 Task: Select Convenience. Add to cart, from Roadrunner for 1123 Parrill Court, Portage, Indiana 46368, Cell Number 219-406-4695, following items : Fritos Mild Cheddar Dip_x000D_
 - 1, Heinz Ketchup EZ Squeeze_x000D_
 - 1
Action: Mouse moved to (265, 116)
Screenshot: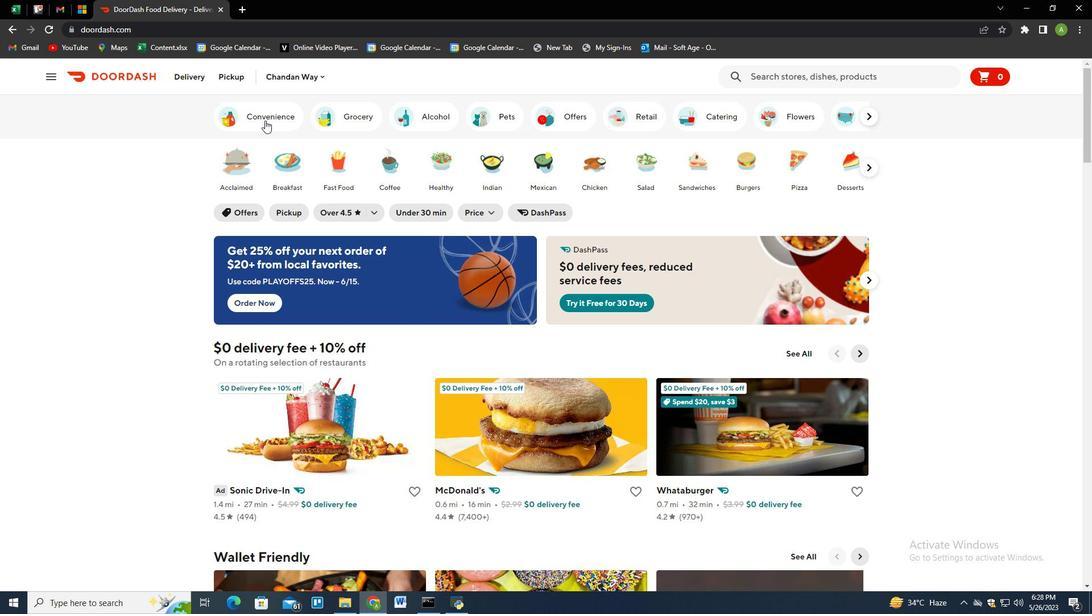 
Action: Mouse pressed left at (265, 116)
Screenshot: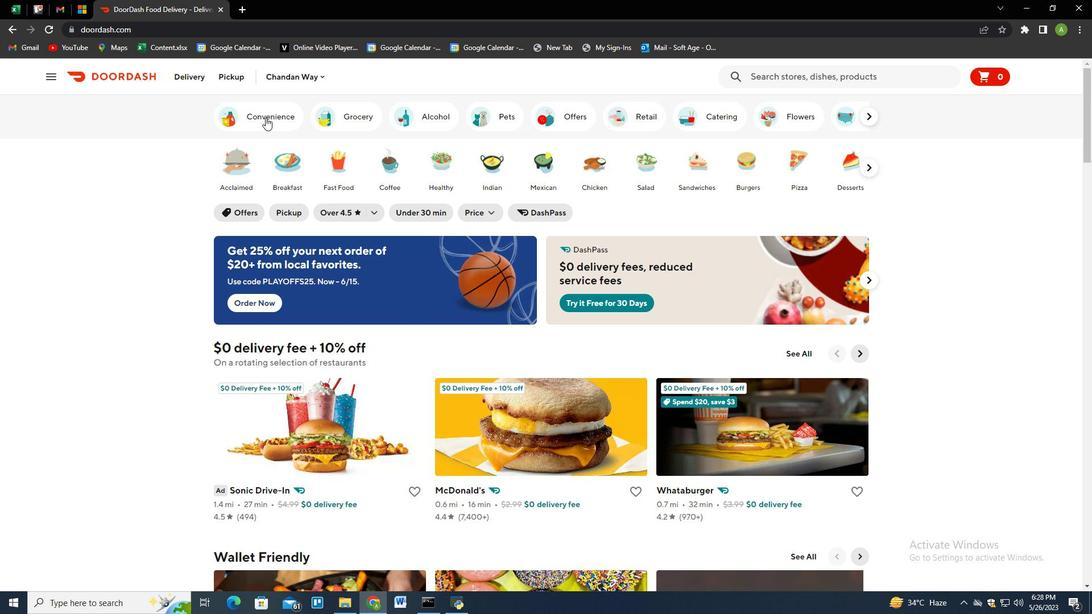 
Action: Mouse moved to (292, 522)
Screenshot: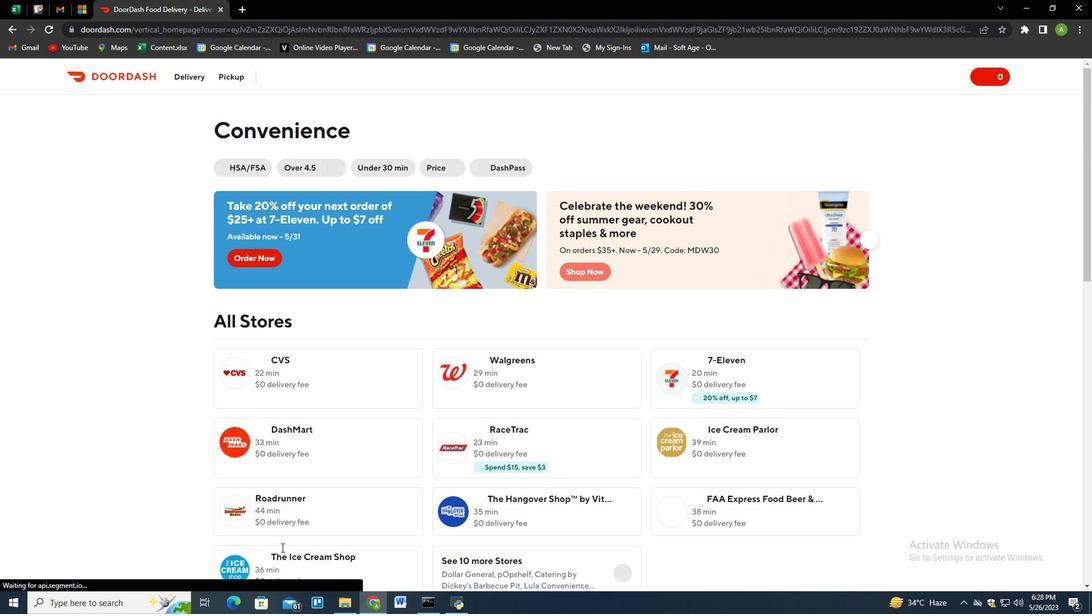 
Action: Mouse pressed left at (292, 522)
Screenshot: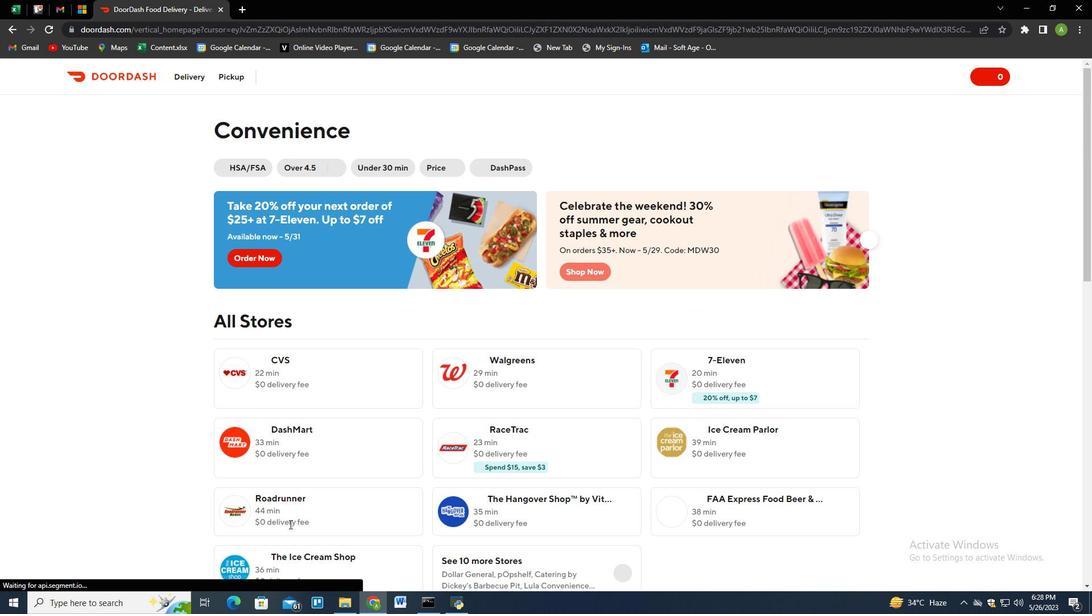 
Action: Mouse moved to (237, 75)
Screenshot: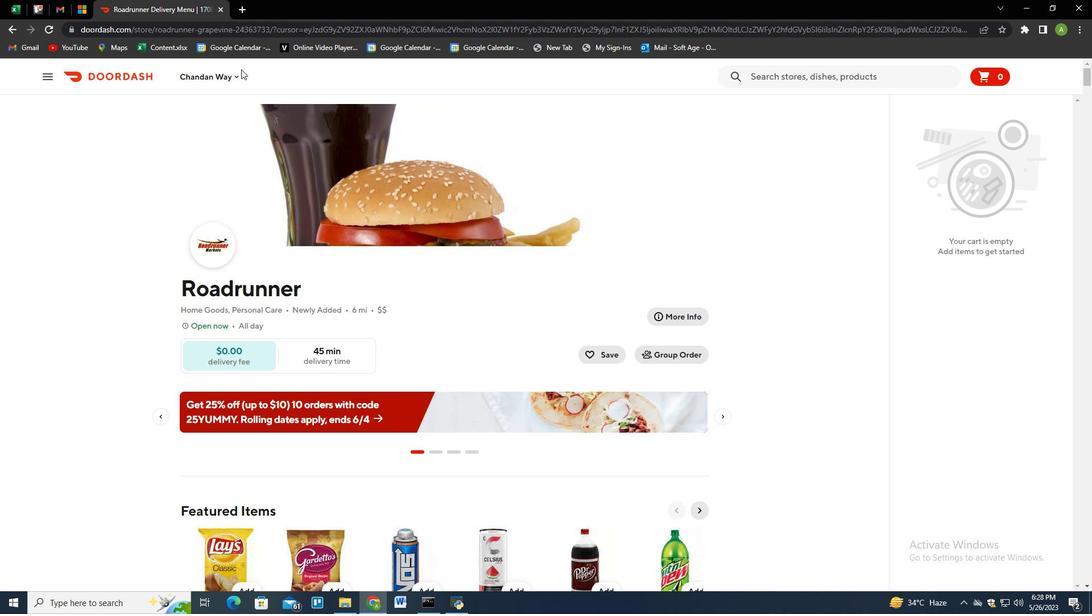 
Action: Mouse pressed left at (237, 75)
Screenshot: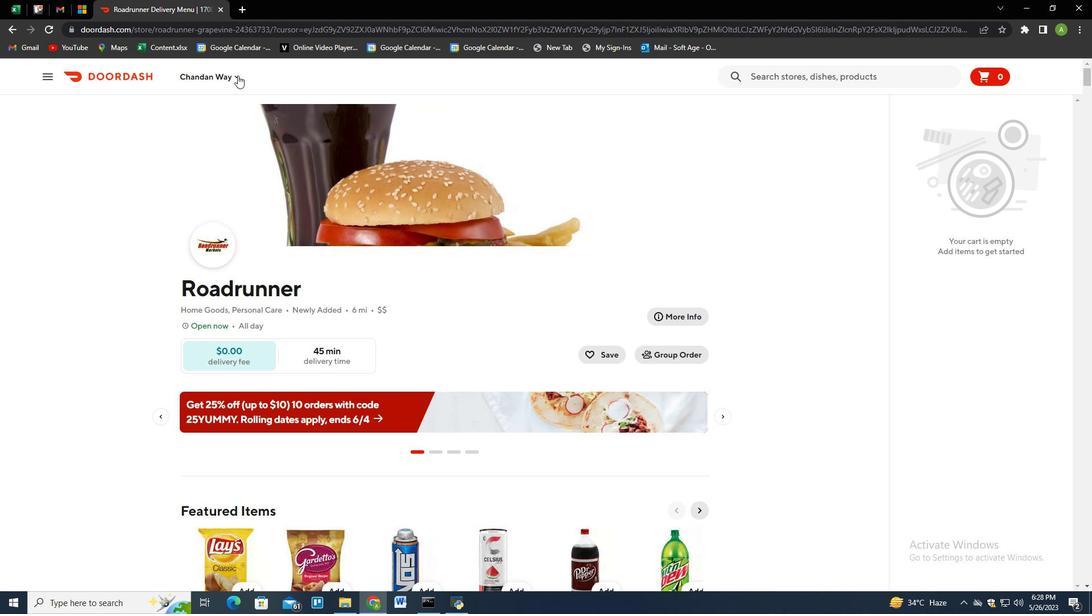 
Action: Mouse moved to (262, 124)
Screenshot: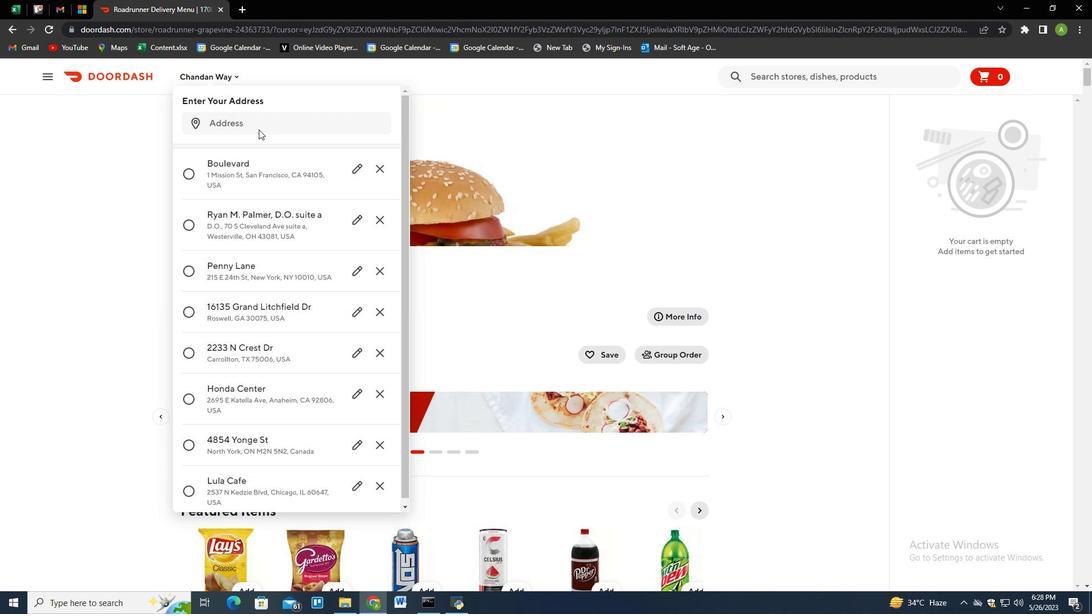 
Action: Mouse pressed left at (262, 124)
Screenshot: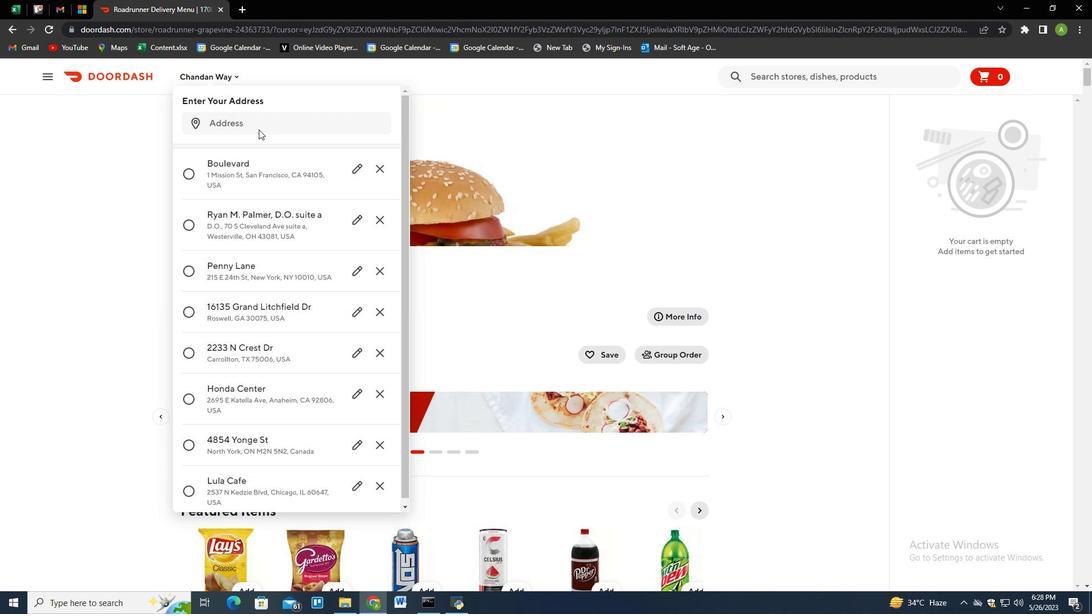 
Action: Mouse moved to (253, 138)
Screenshot: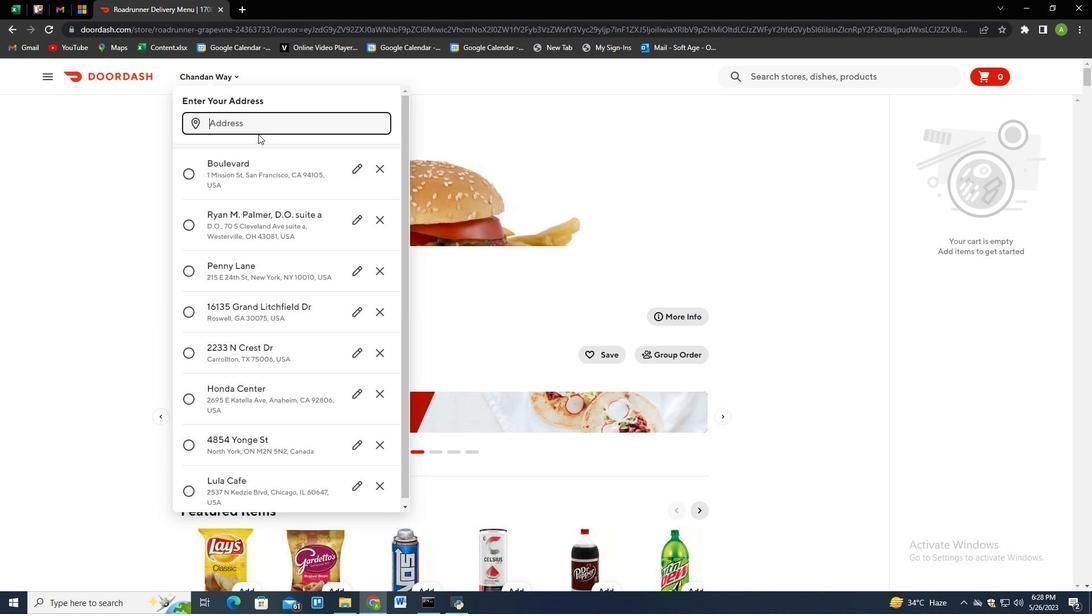 
Action: Key pressed 1123<Key.space>parrli<Key.backspace><Key.backspace>ill<Key.space>court,<Key.space>portage,<Key.space>indiana<Key.space><Key.backspace><Key.space>46368<Key.enter>
Screenshot: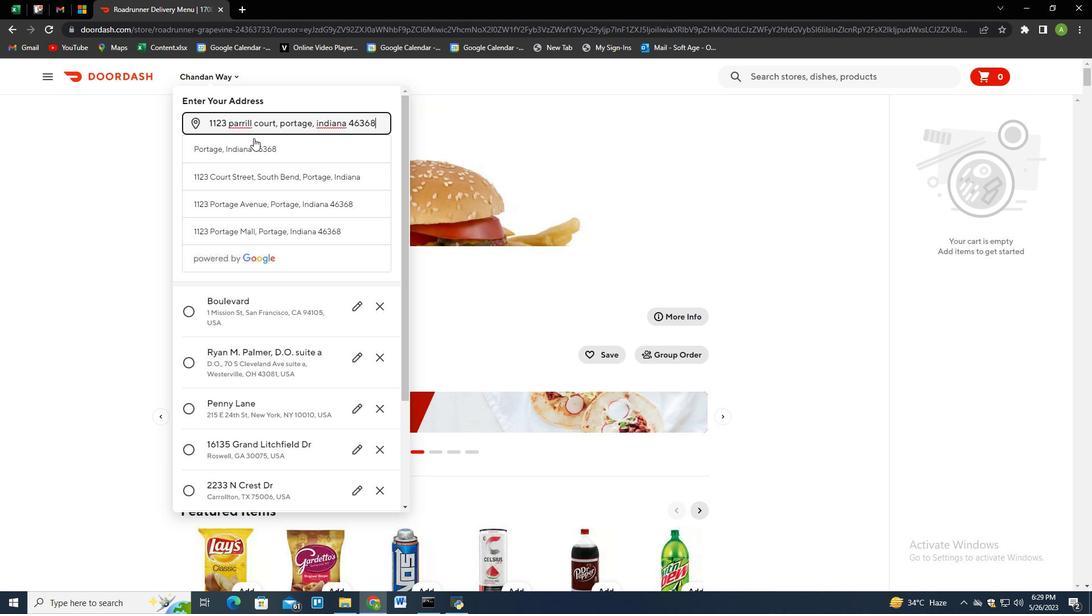 
Action: Mouse moved to (319, 431)
Screenshot: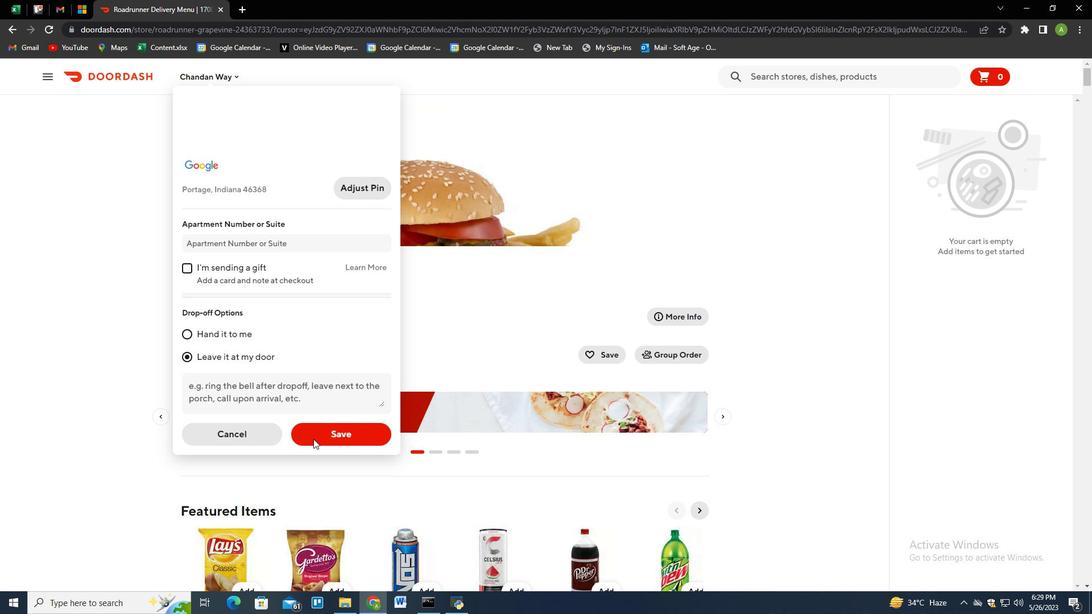 
Action: Mouse pressed left at (319, 431)
Screenshot: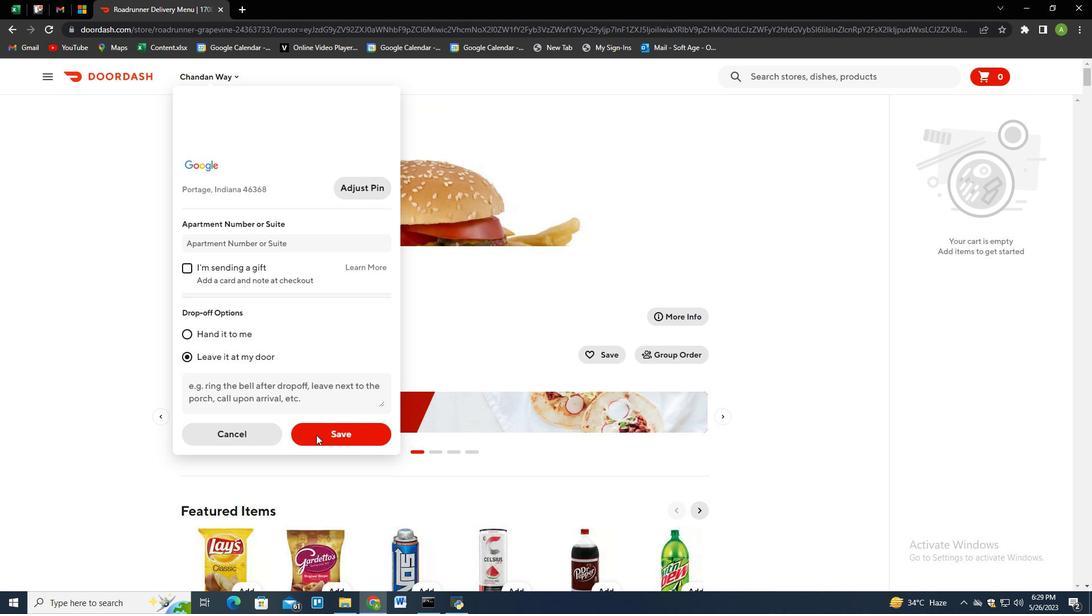 
Action: Mouse moved to (399, 234)
Screenshot: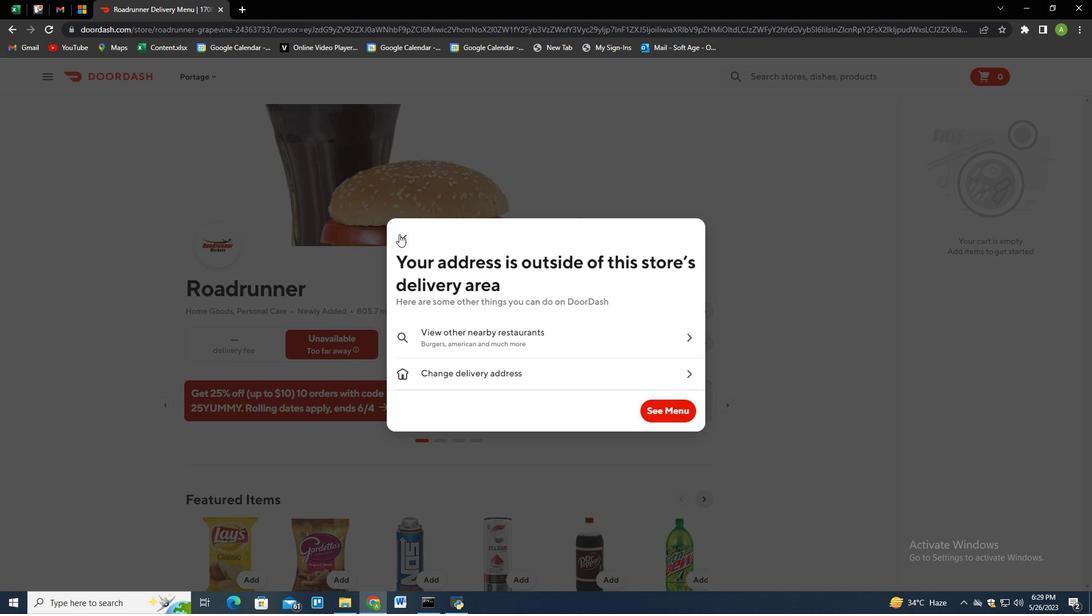 
Action: Mouse pressed left at (399, 234)
Screenshot: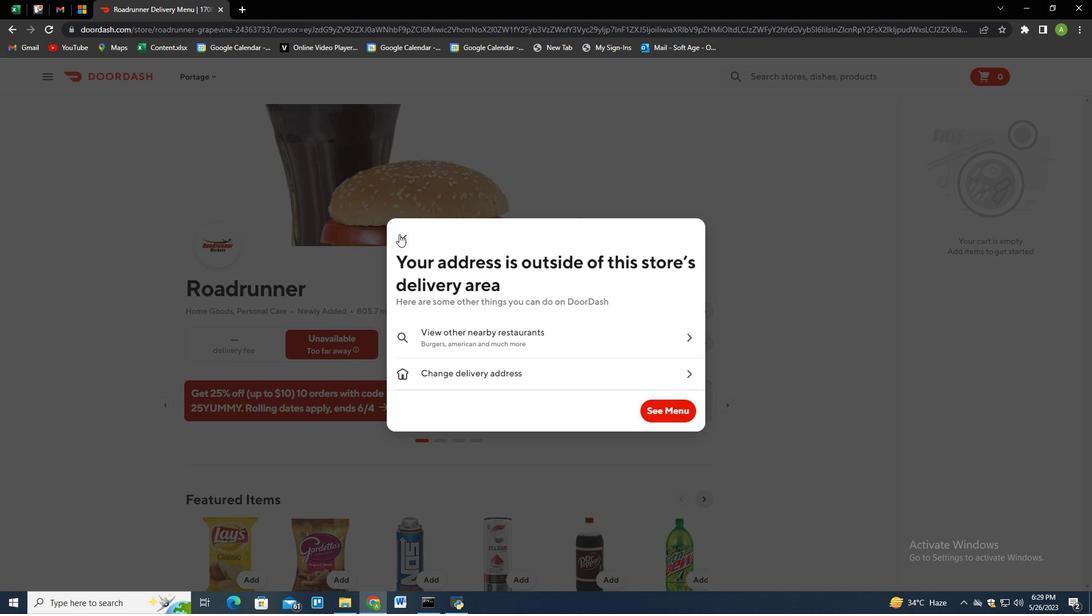 
Action: Mouse moved to (535, 336)
Screenshot: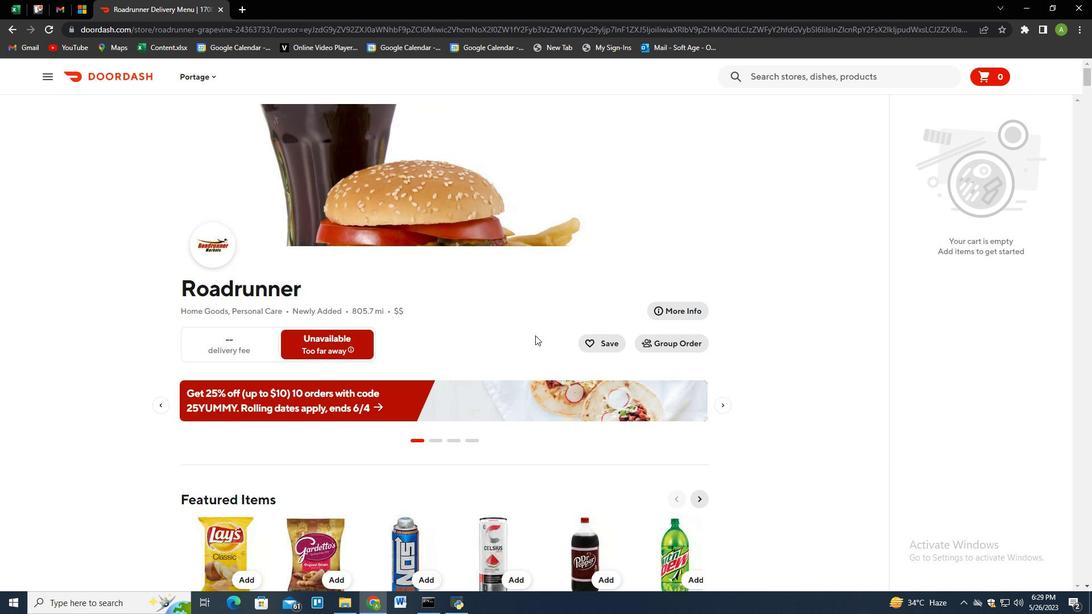 
Action: Mouse scrolled (535, 335) with delta (0, 0)
Screenshot: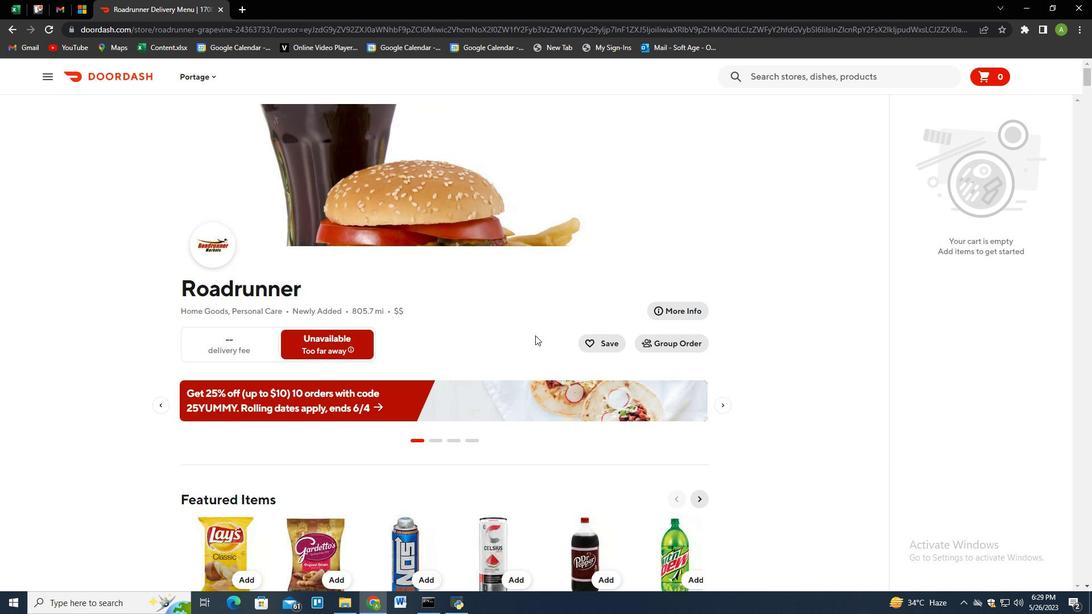 
Action: Mouse moved to (532, 345)
Screenshot: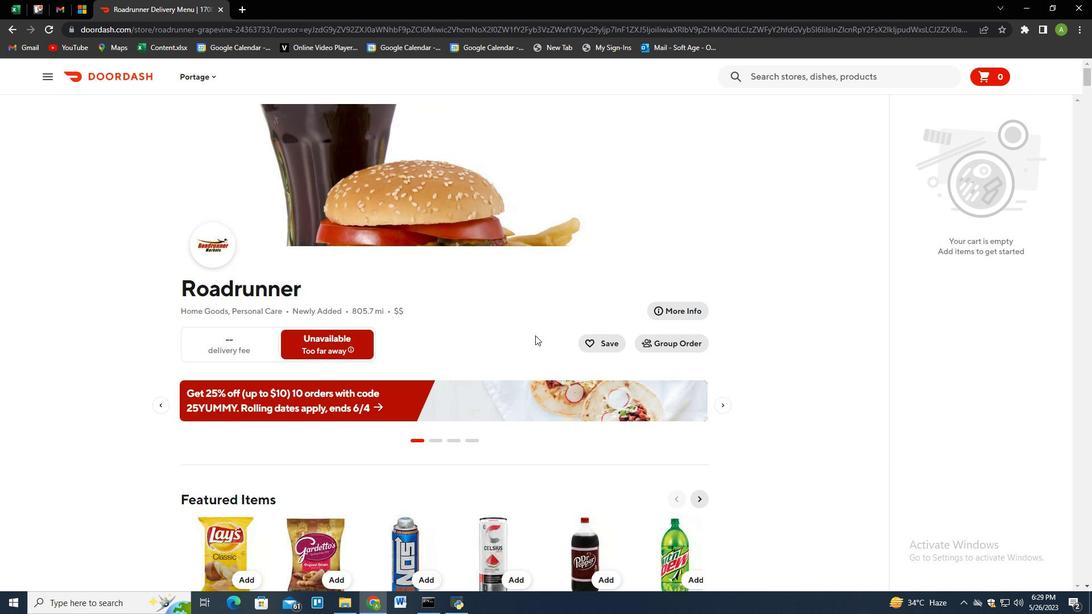 
Action: Mouse scrolled (532, 344) with delta (0, 0)
Screenshot: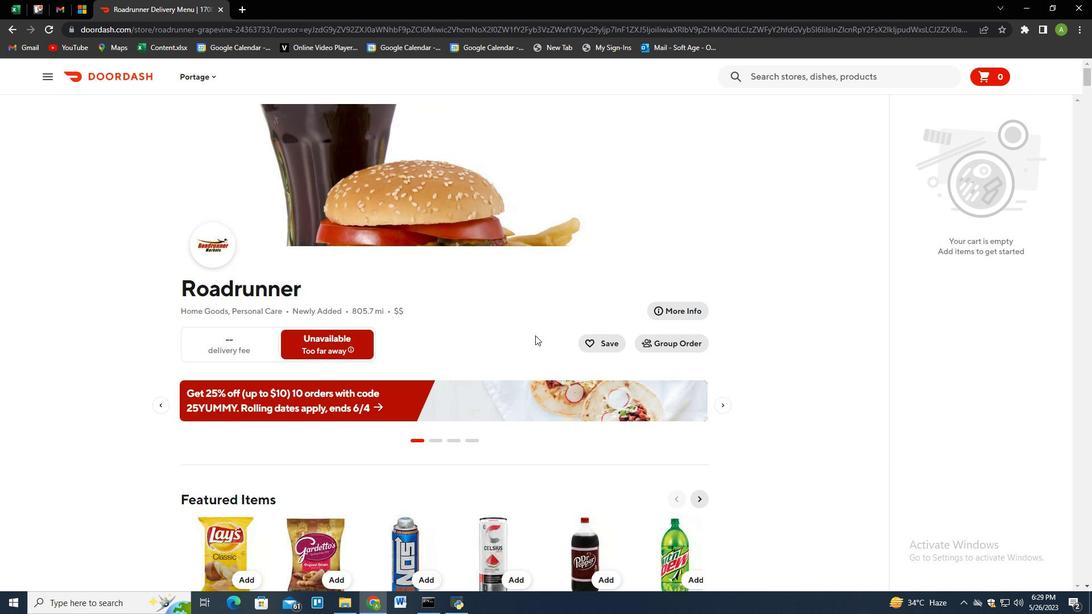 
Action: Mouse moved to (529, 349)
Screenshot: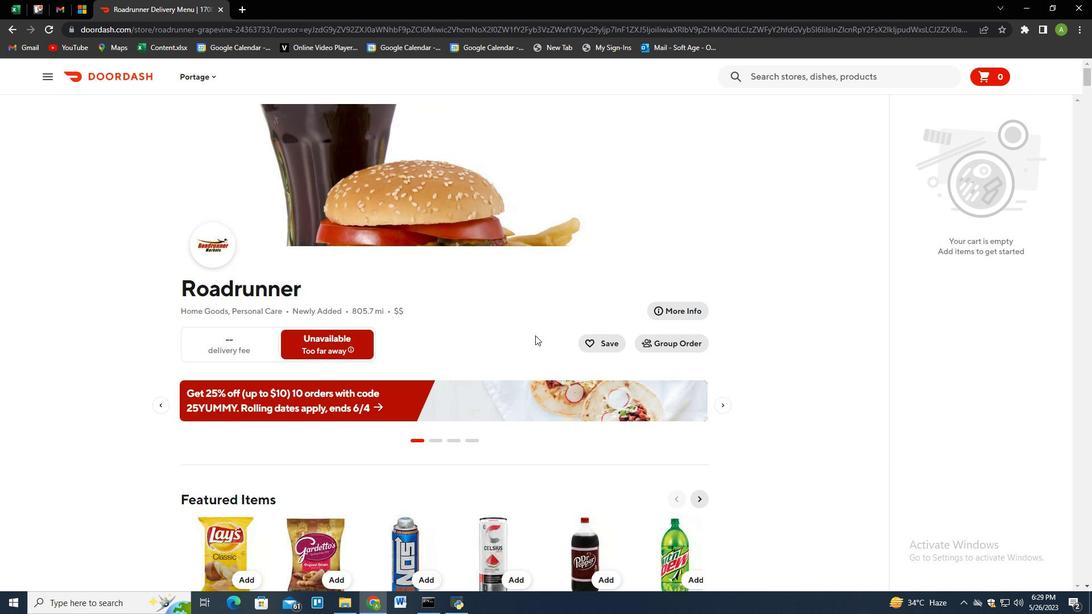 
Action: Mouse scrolled (529, 348) with delta (0, 0)
Screenshot: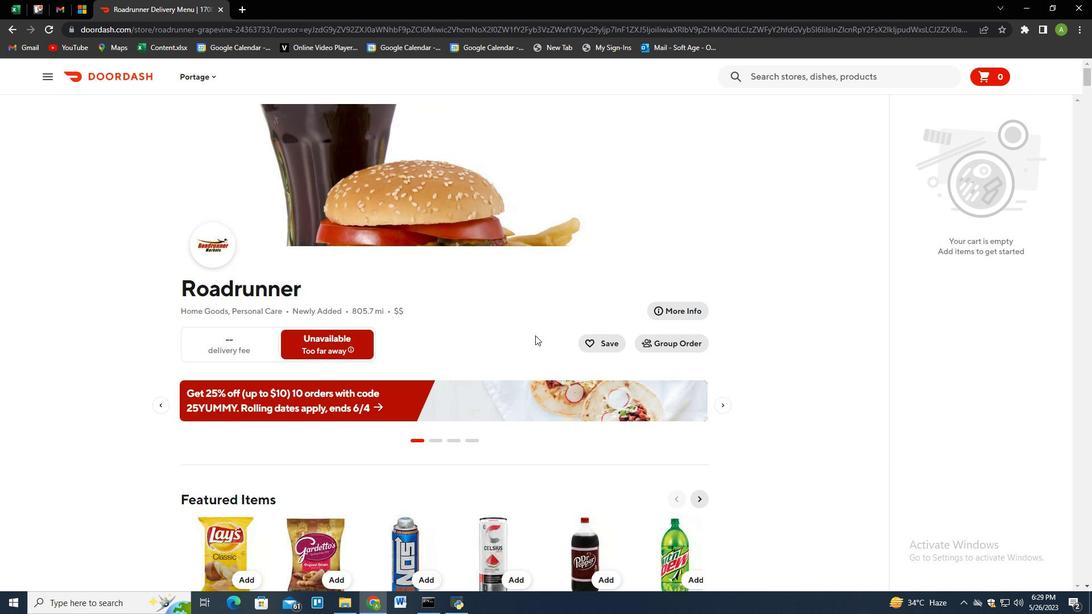 
Action: Mouse moved to (528, 352)
Screenshot: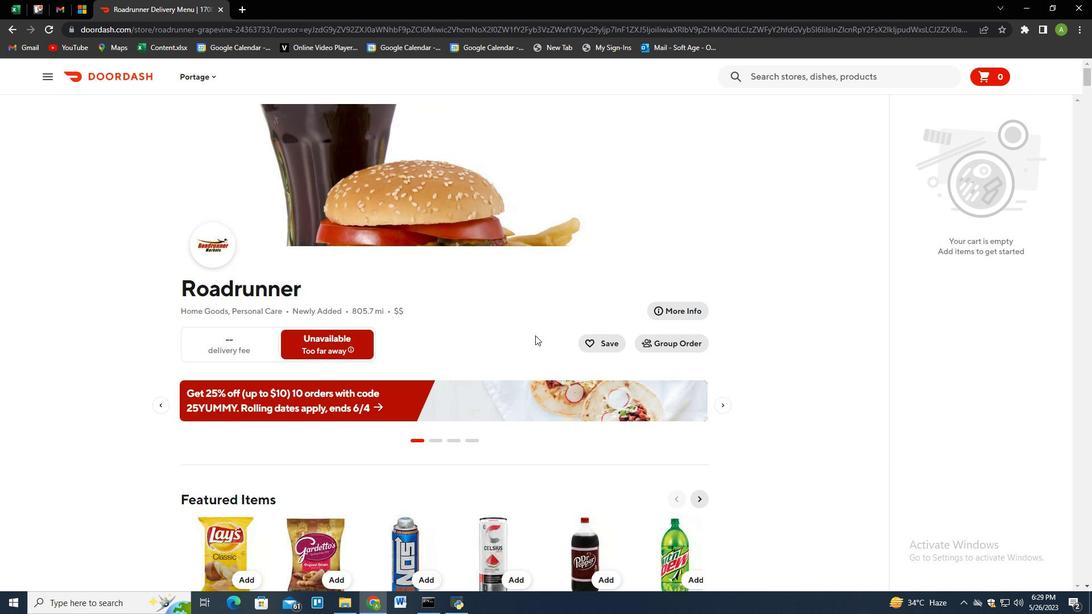 
Action: Mouse scrolled (528, 351) with delta (0, 0)
Screenshot: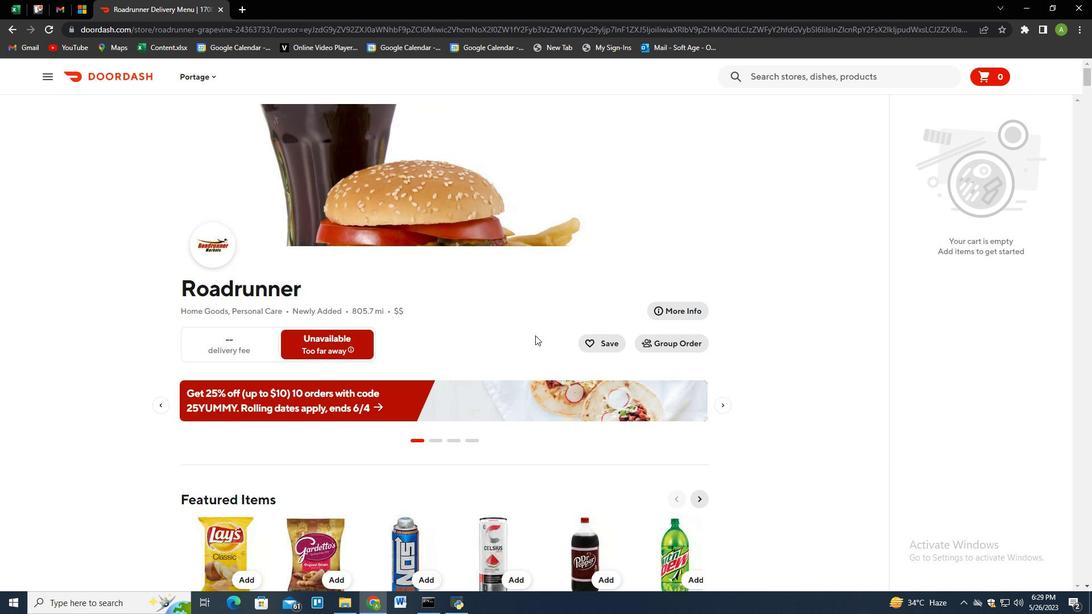 
Action: Mouse moved to (528, 354)
Screenshot: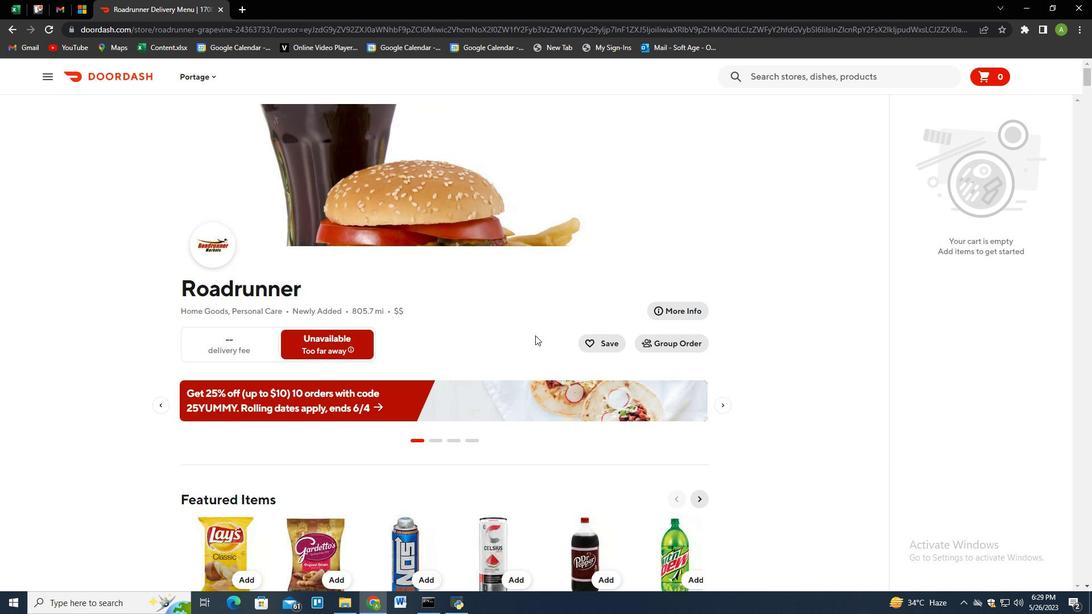 
Action: Mouse scrolled (528, 353) with delta (0, 0)
Screenshot: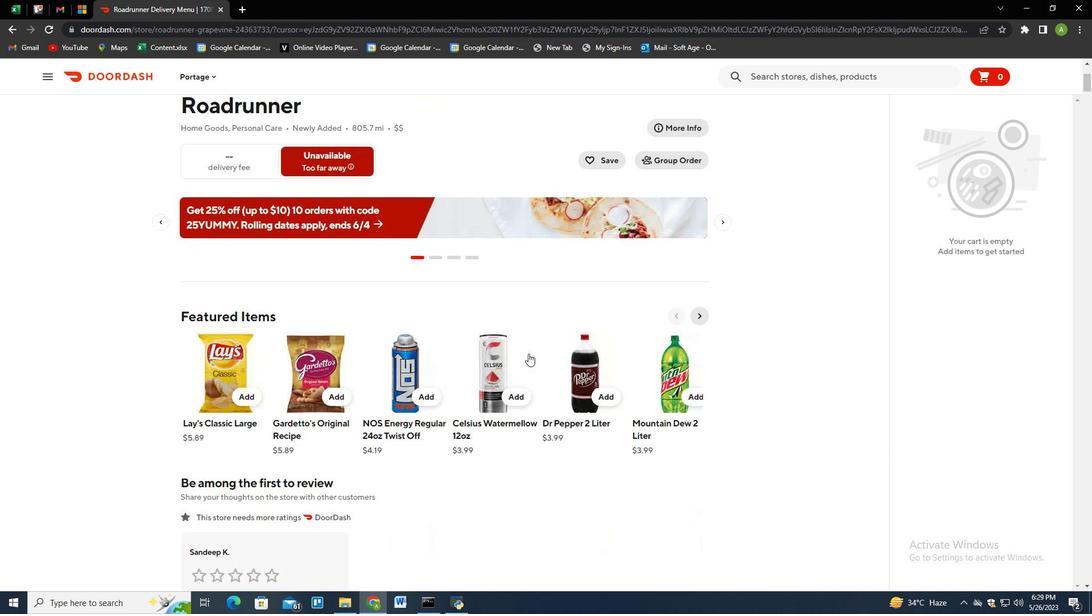 
Action: Mouse moved to (528, 354)
Screenshot: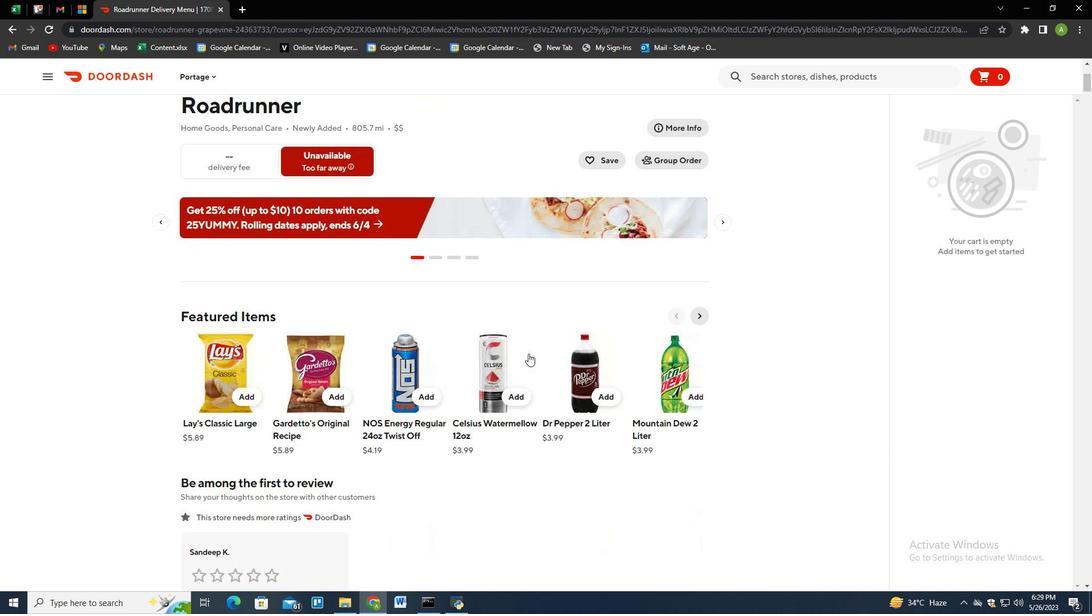 
Action: Mouse scrolled (528, 353) with delta (0, 0)
Screenshot: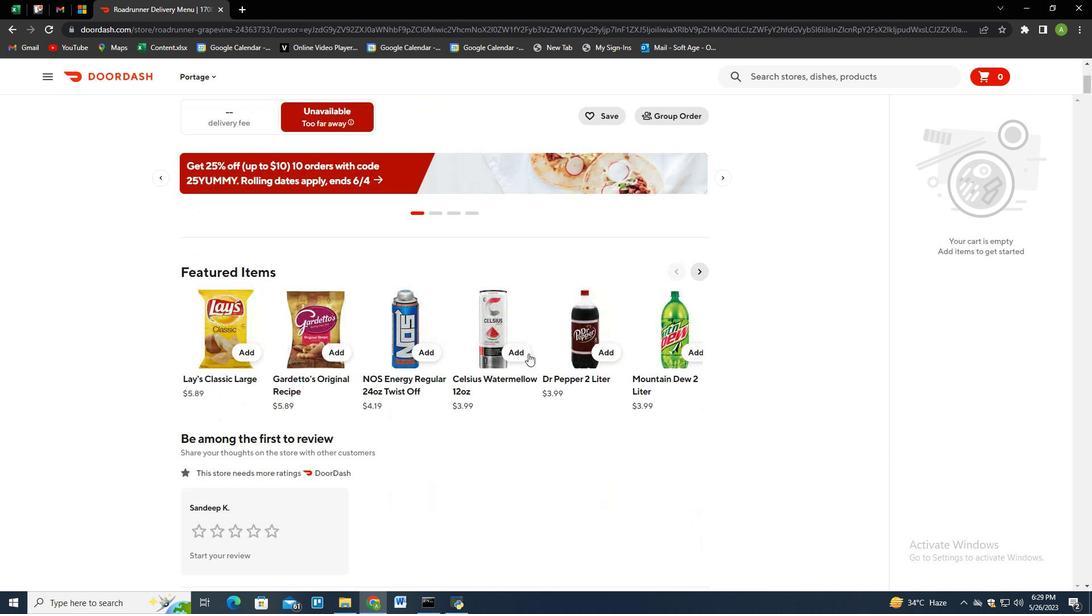 
Action: Mouse moved to (528, 356)
Screenshot: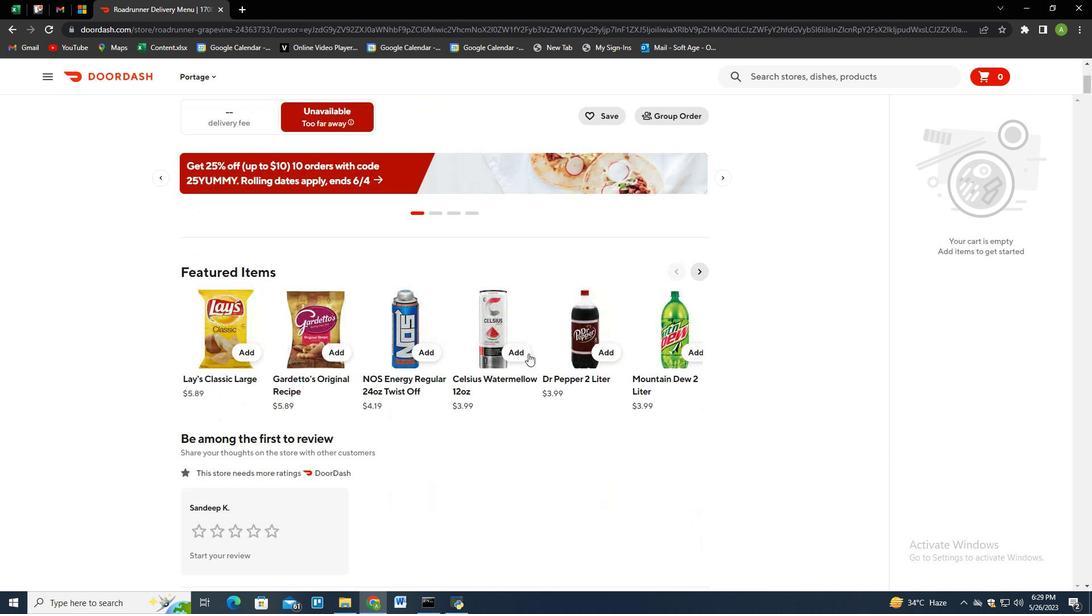 
Action: Mouse scrolled (528, 354) with delta (0, 0)
Screenshot: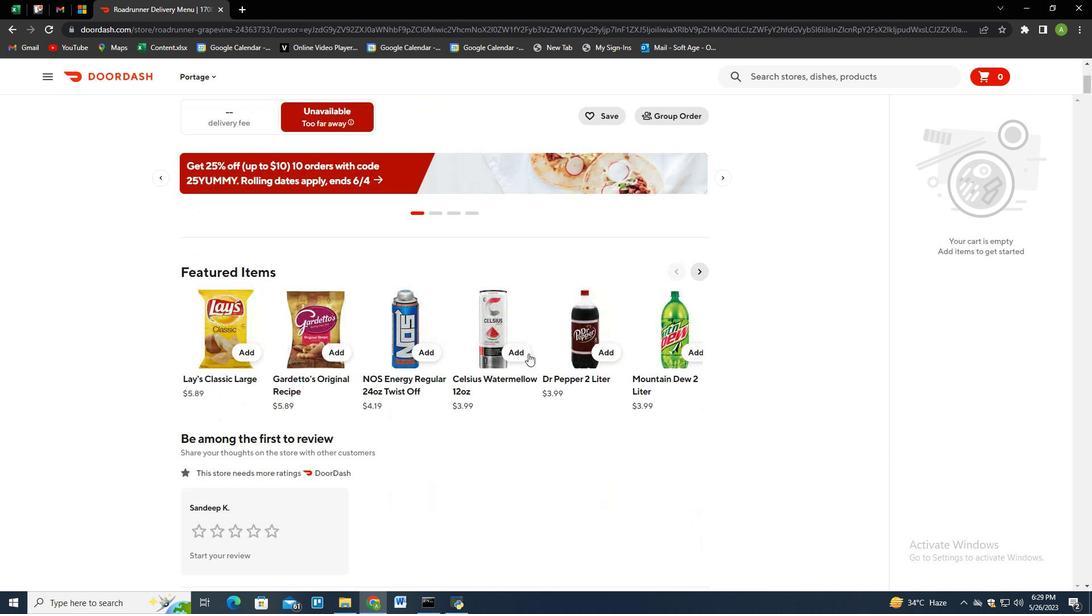 
Action: Mouse moved to (530, 361)
Screenshot: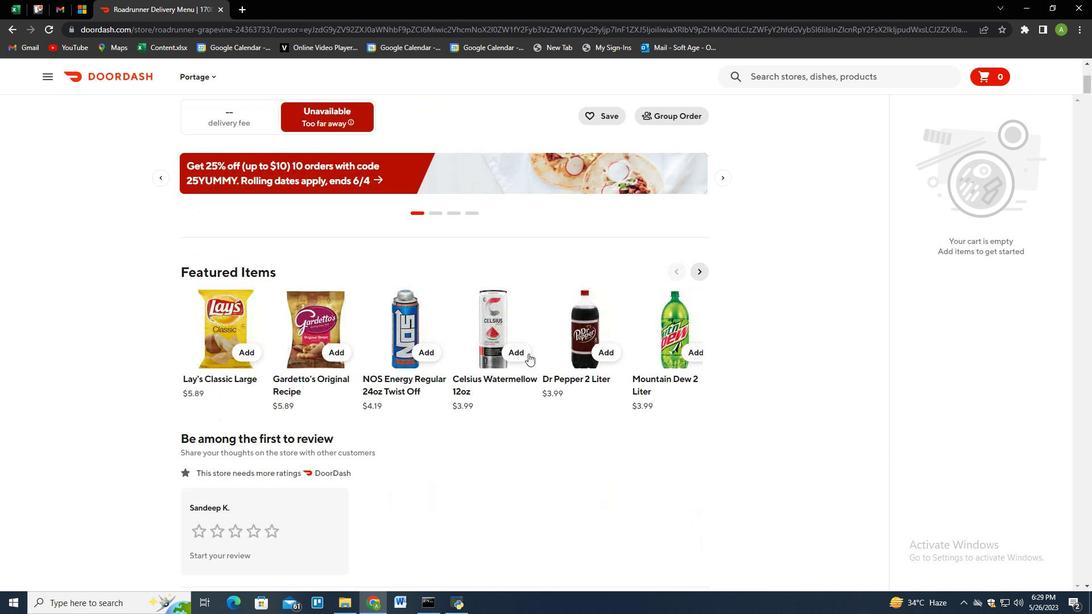 
Action: Mouse scrolled (528, 358) with delta (0, 0)
Screenshot: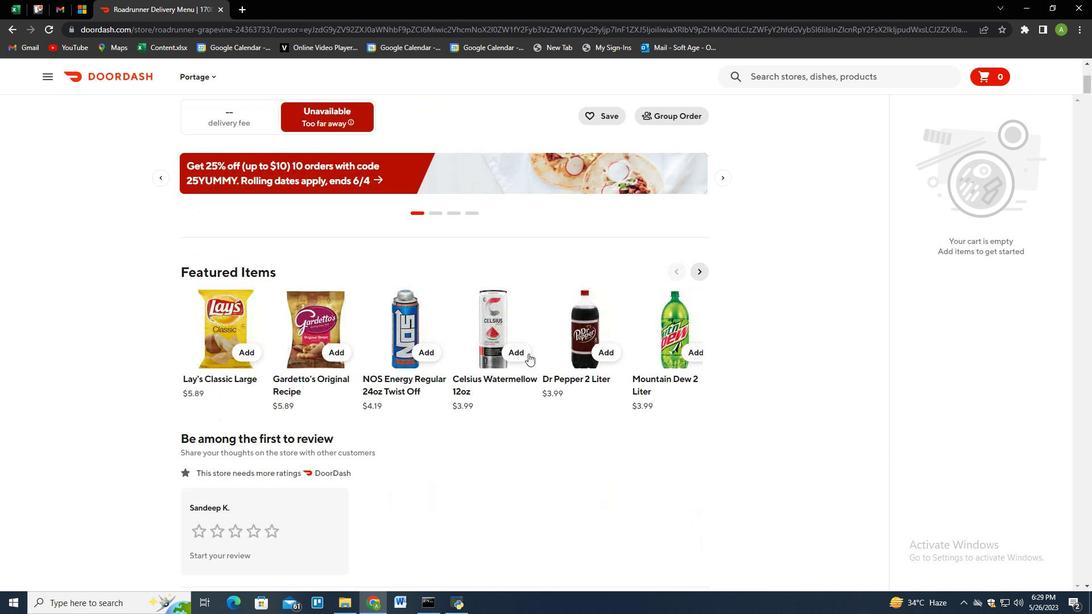 
Action: Mouse moved to (562, 377)
Screenshot: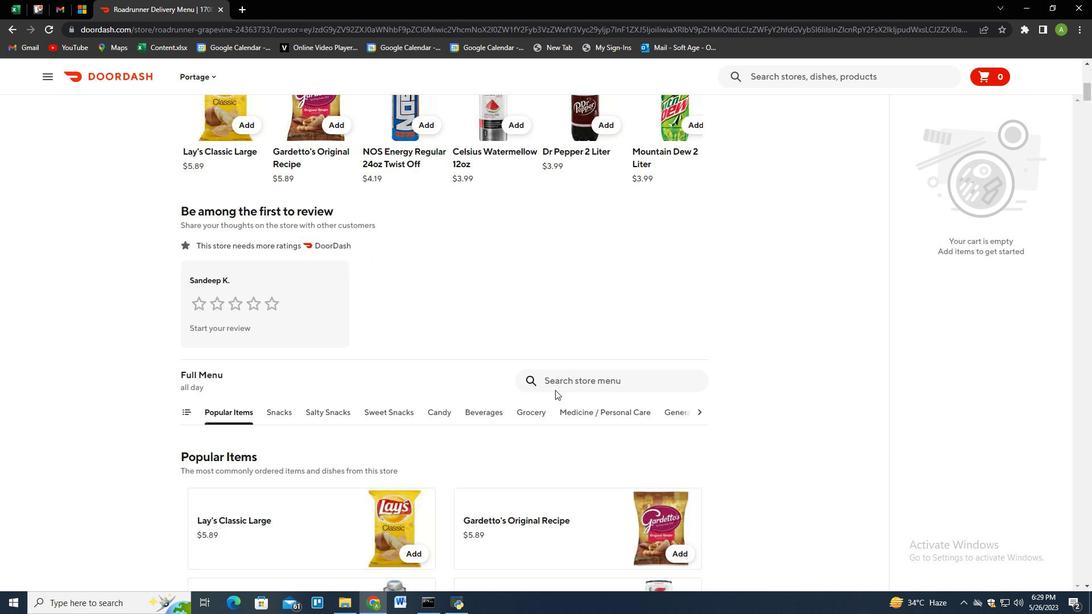 
Action: Mouse pressed left at (562, 377)
Screenshot: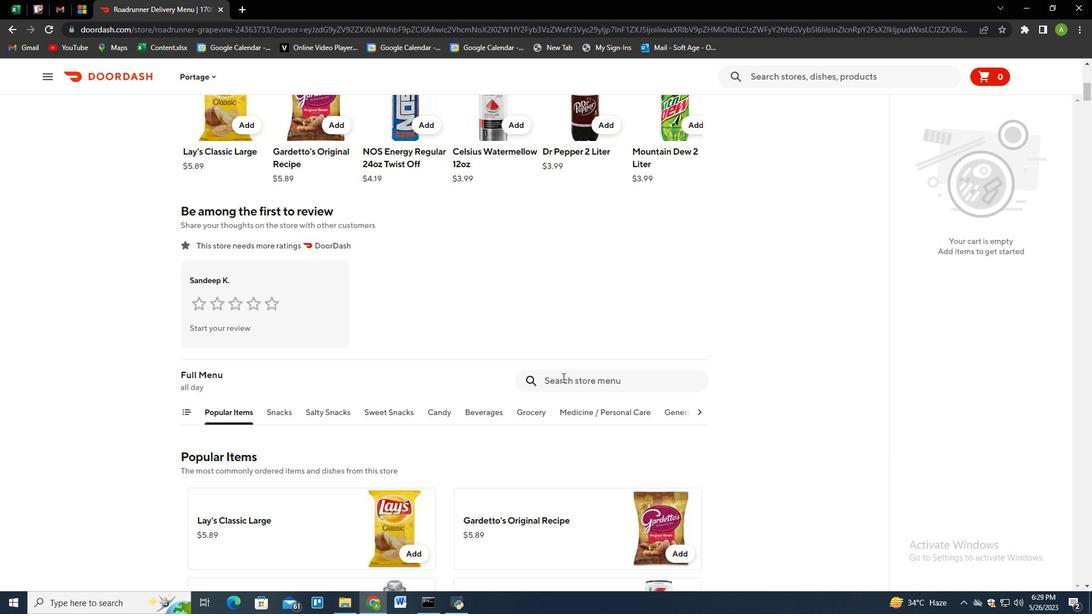 
Action: Key pressed fro<Key.backspace>io<Key.backspace>tos<Key.space>ml=<Key.backspace><Key.backspace>ild<Key.space>cheddar<Key.space>dip<Key.enter>
Screenshot: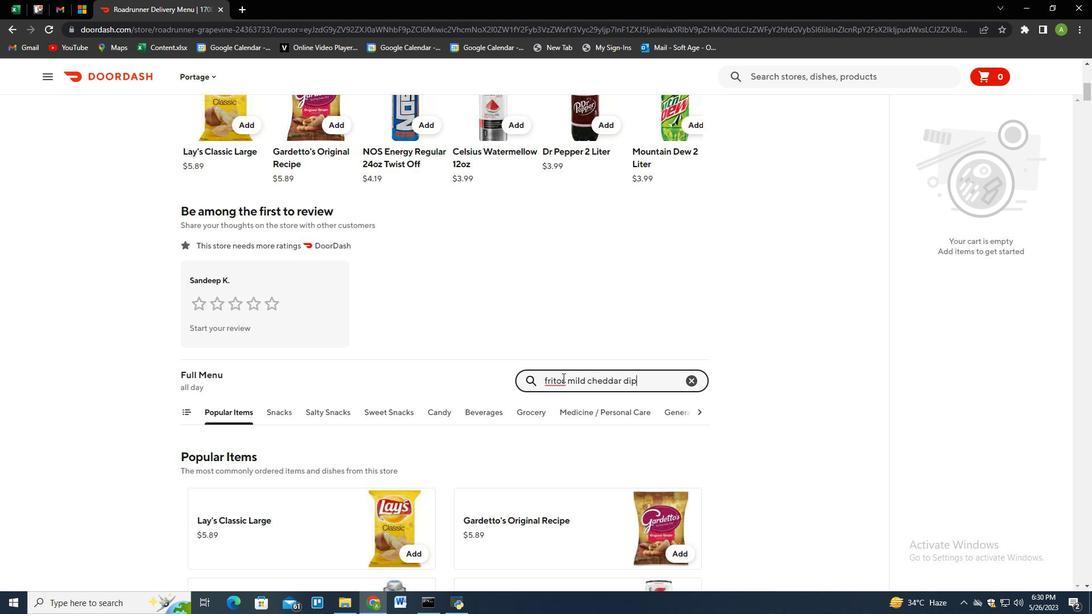
Action: Mouse moved to (689, 113)
Screenshot: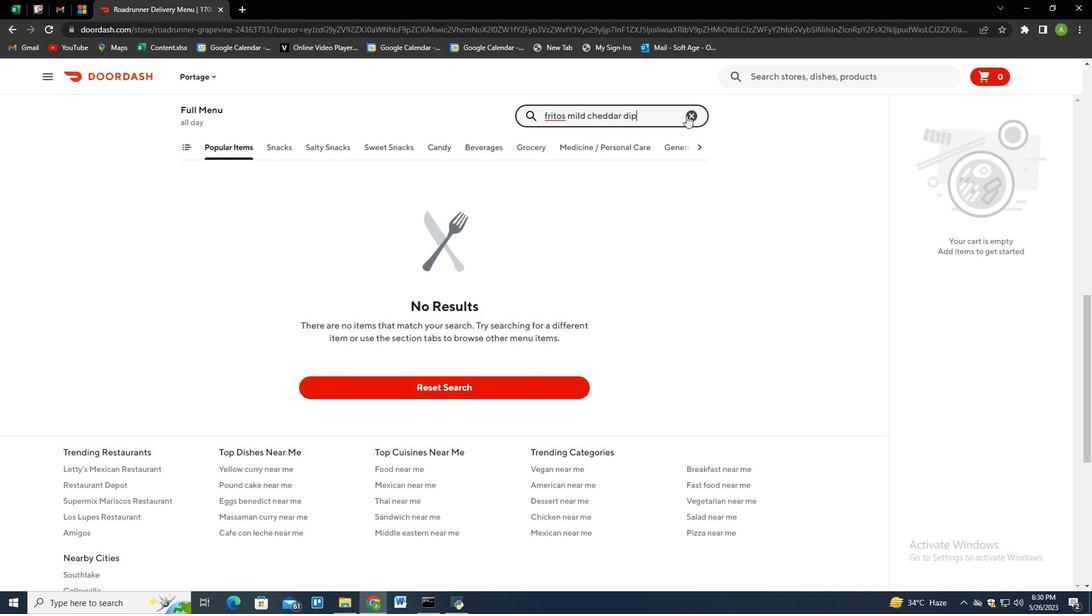 
Action: Mouse pressed left at (689, 113)
Screenshot: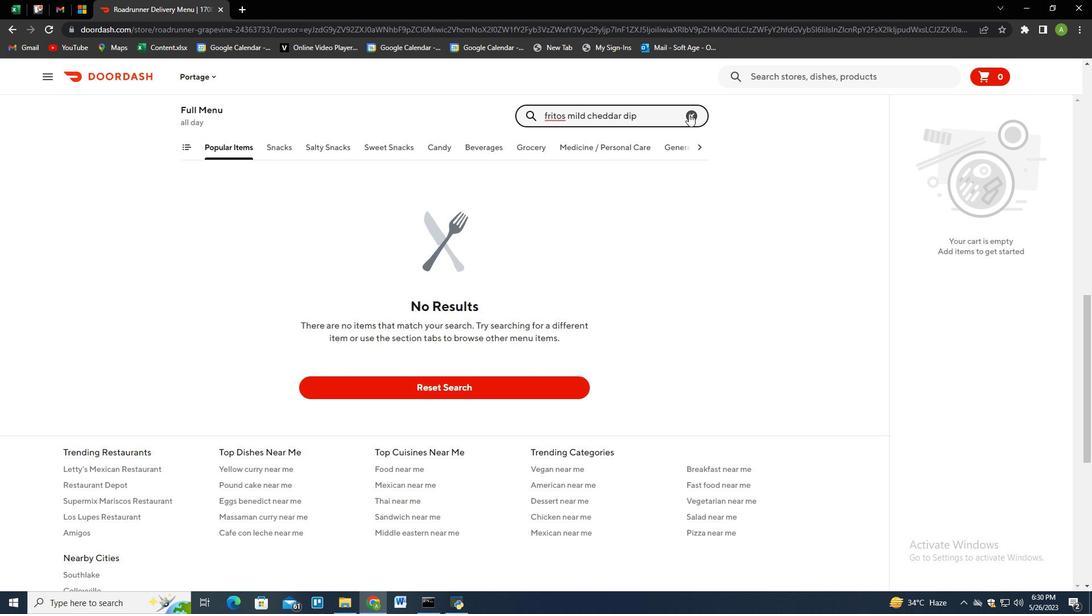 
Action: Key pressed heinz<Key.space>ketchup<Key.space>ez<Key.space>squeeze<Key.enter>
Screenshot: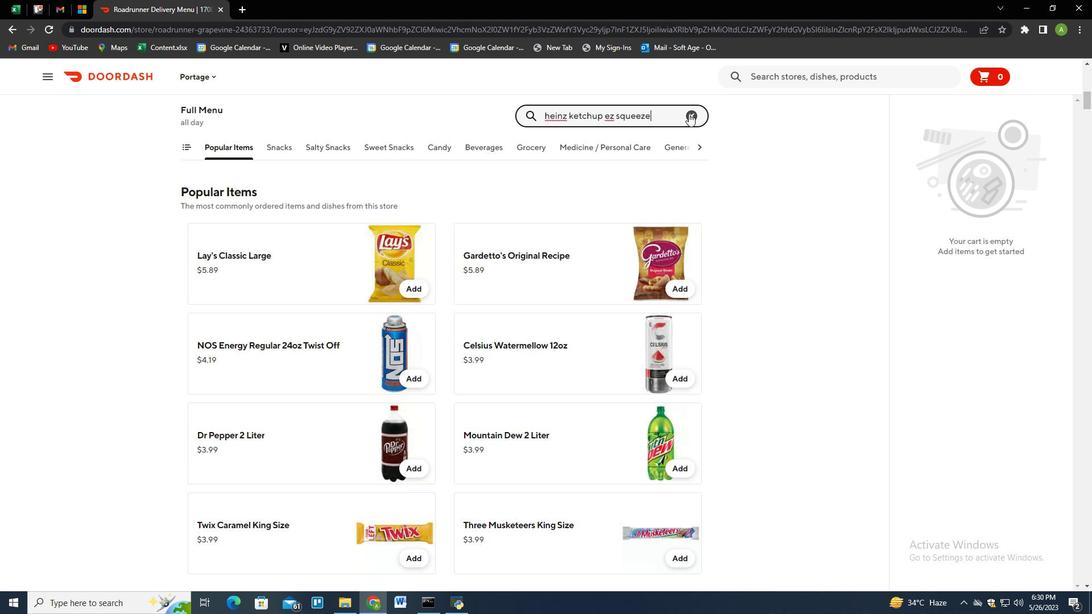 
Action: Mouse moved to (410, 311)
Screenshot: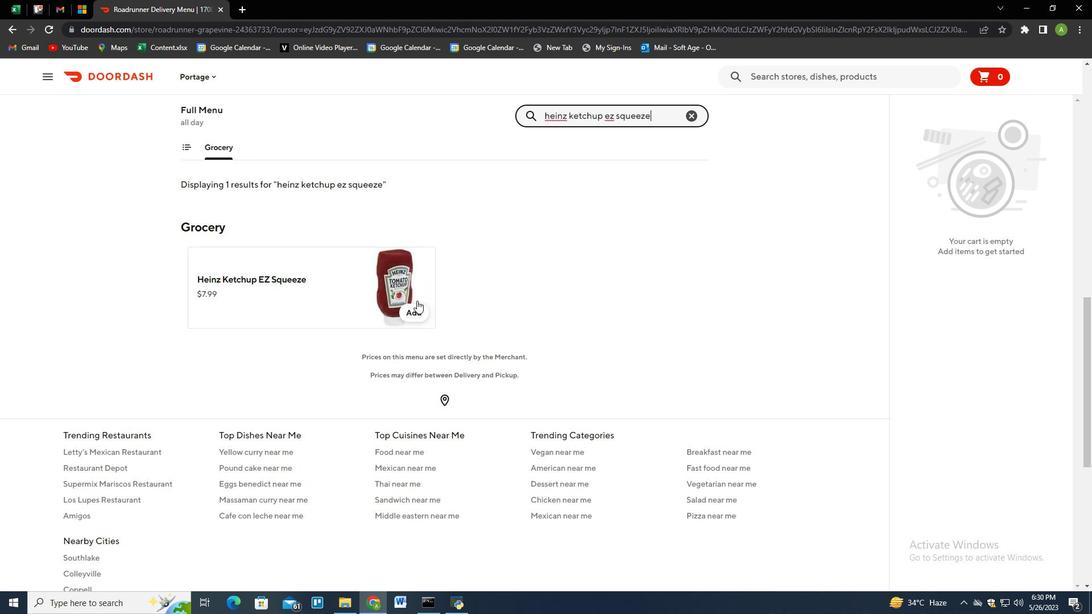 
Action: Mouse pressed left at (410, 311)
Screenshot: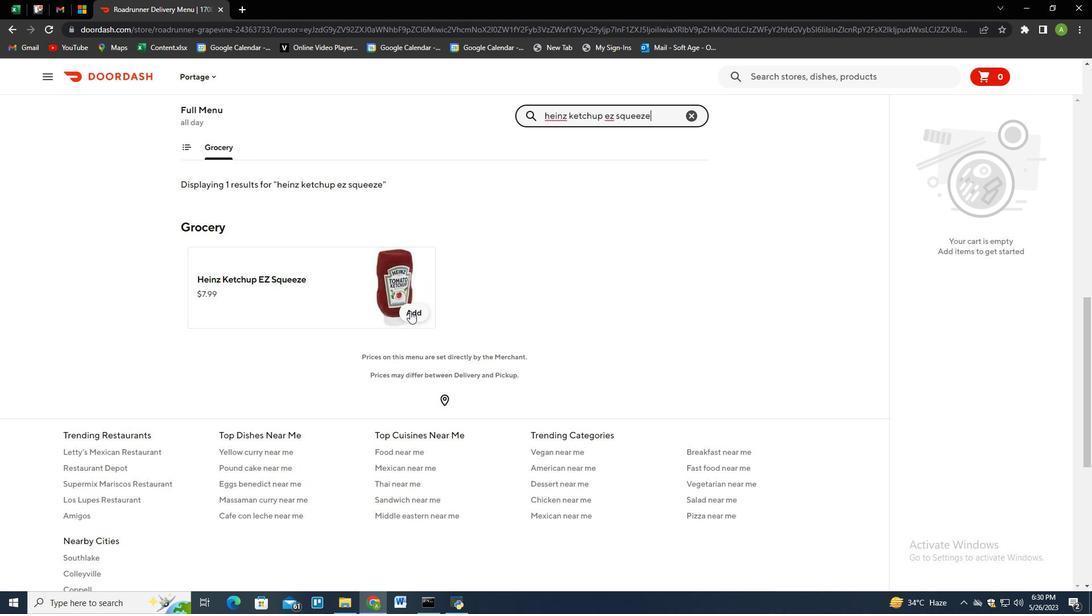 
Action: Mouse moved to (933, 147)
Screenshot: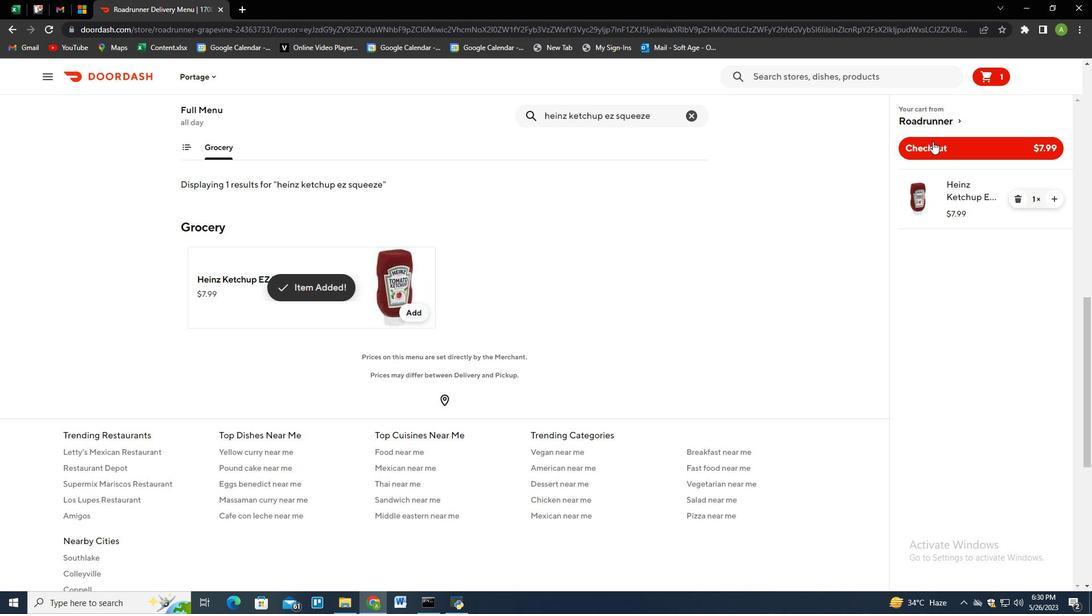 
Action: Mouse pressed left at (933, 147)
Screenshot: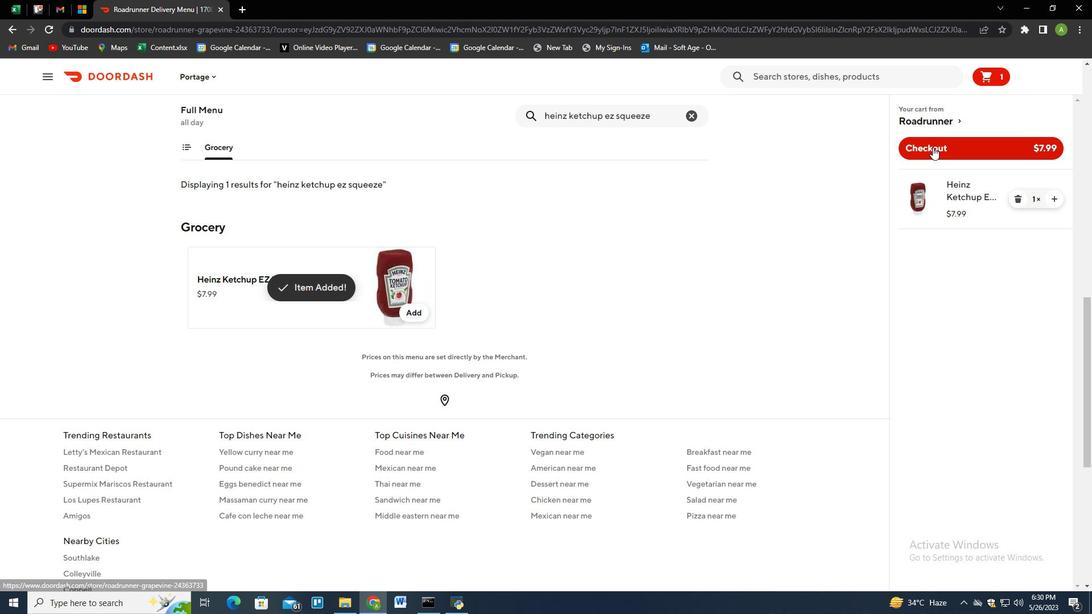 
